 Task: Use the formula "PERCENTRANK.EXC" in spreadsheet "Project portfolio".
Action: Mouse moved to (109, 77)
Screenshot: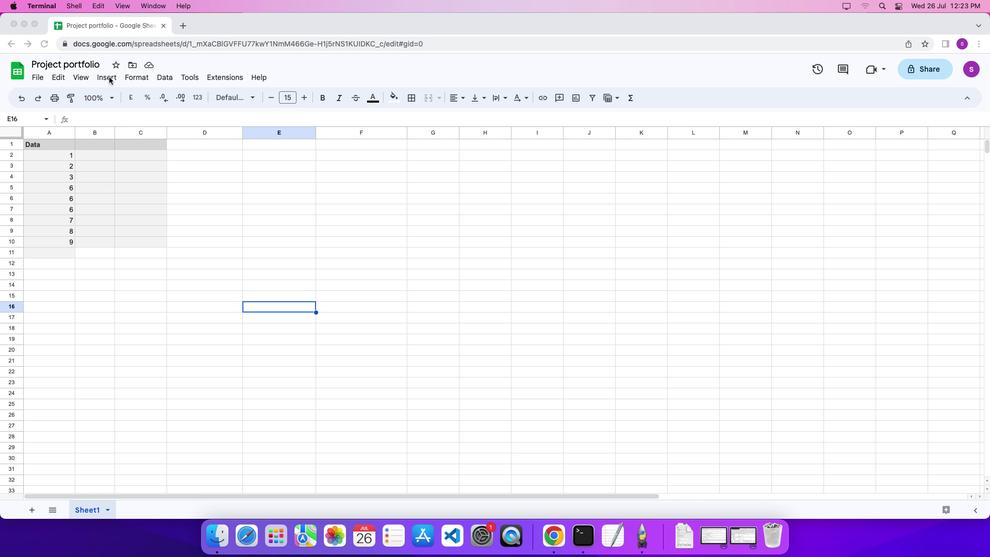 
Action: Mouse pressed left at (109, 77)
Screenshot: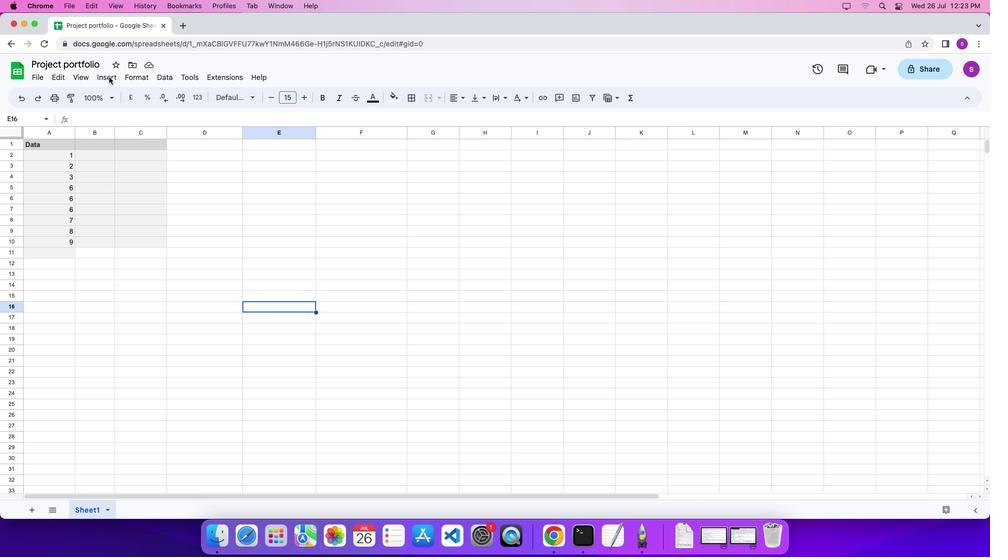 
Action: Mouse moved to (110, 76)
Screenshot: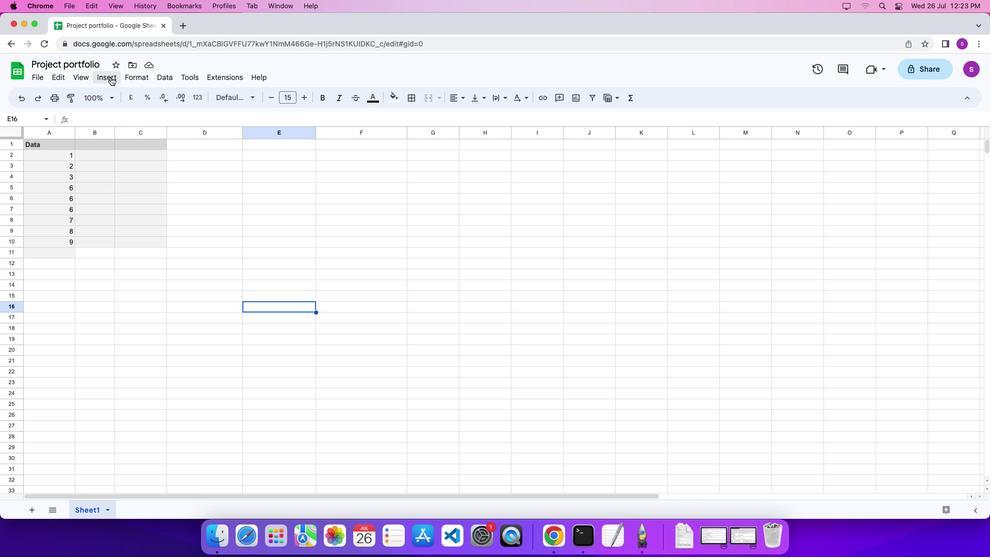 
Action: Mouse pressed left at (110, 76)
Screenshot: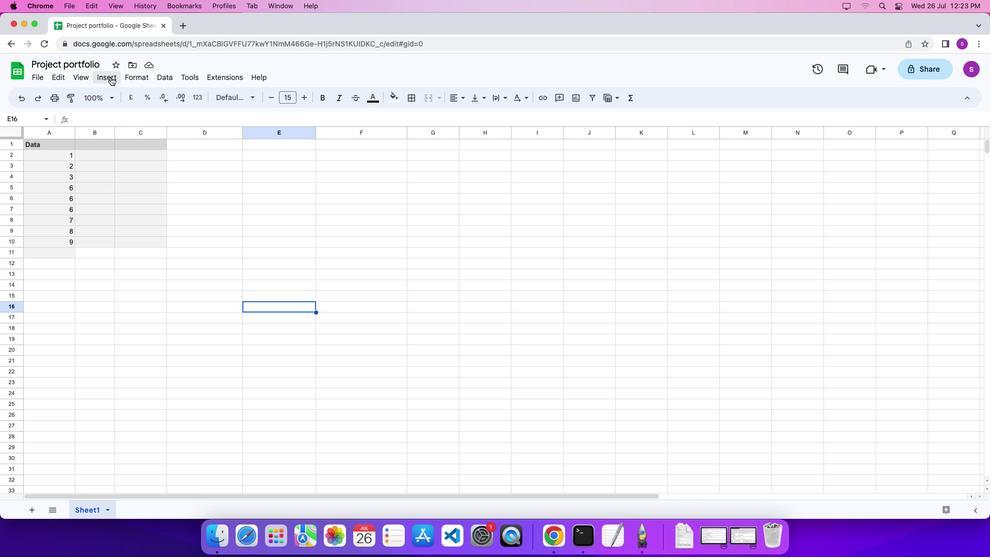 
Action: Mouse moved to (463, 379)
Screenshot: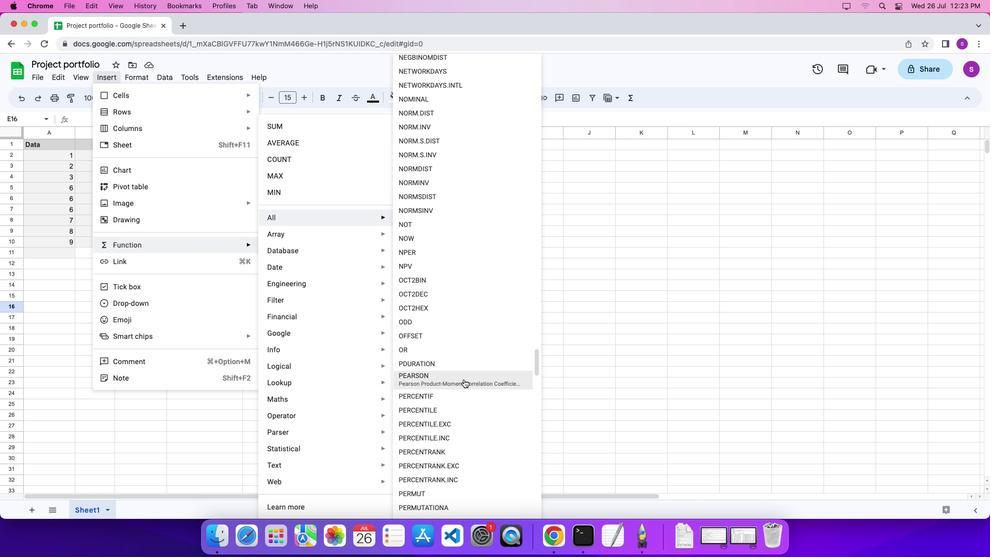 
Action: Mouse scrolled (463, 379) with delta (0, 0)
Screenshot: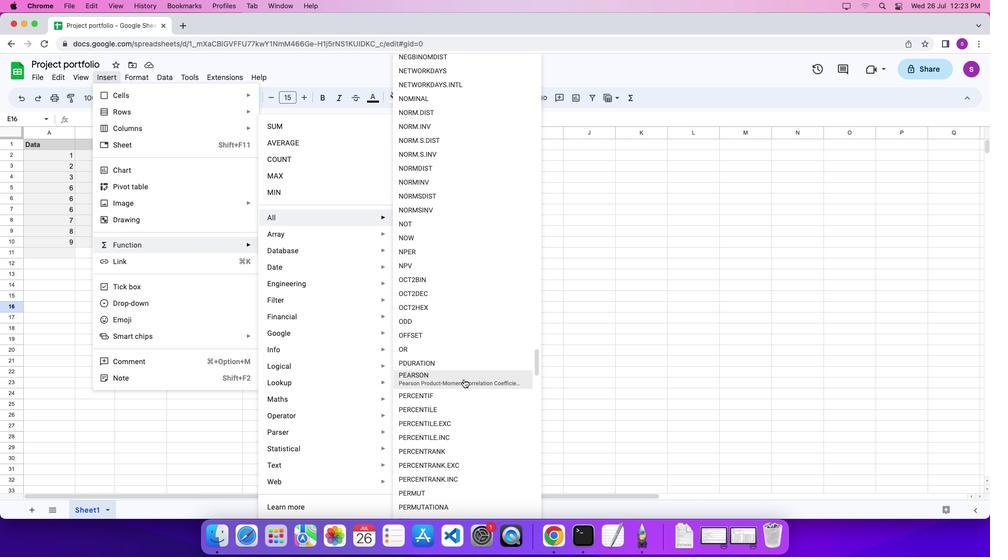
Action: Mouse moved to (473, 459)
Screenshot: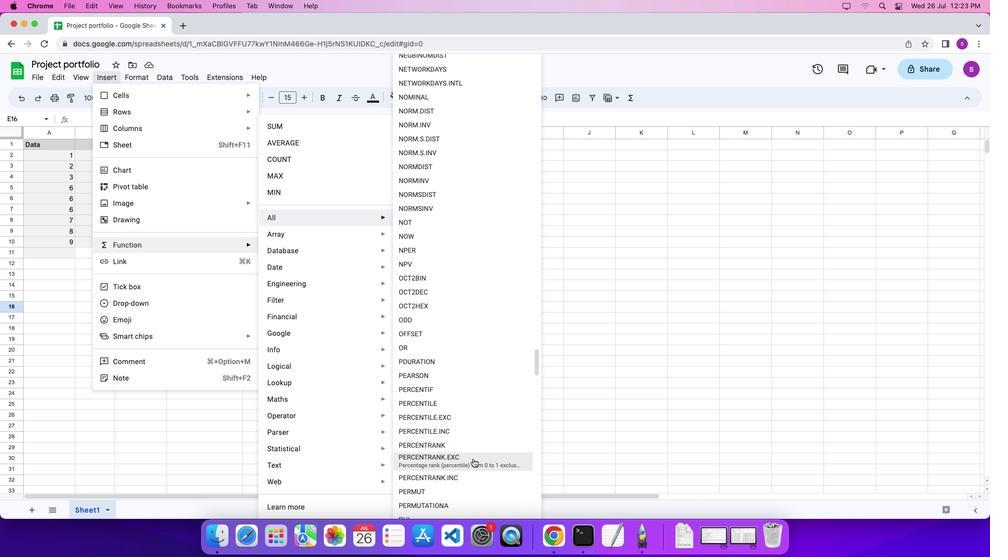 
Action: Mouse pressed left at (473, 459)
Screenshot: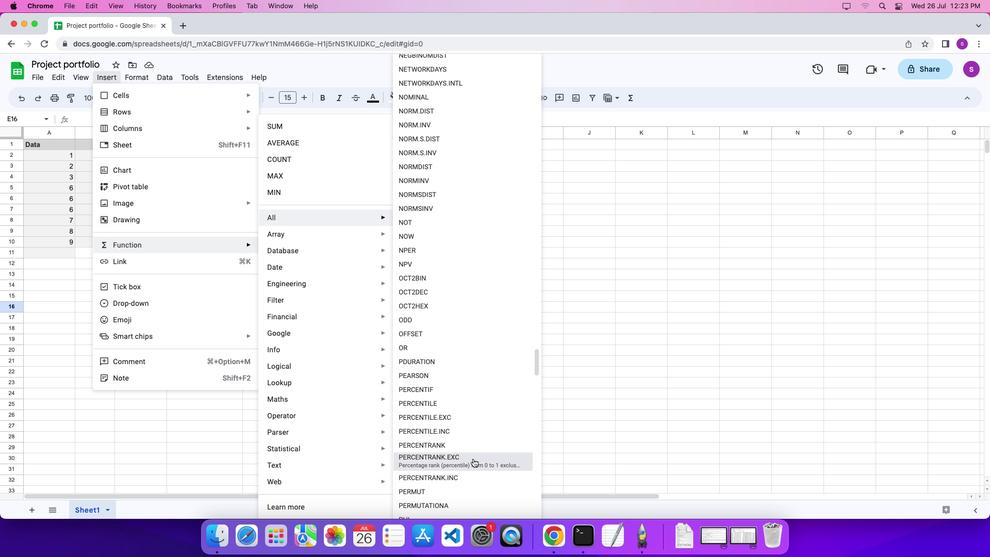 
Action: Mouse moved to (67, 154)
Screenshot: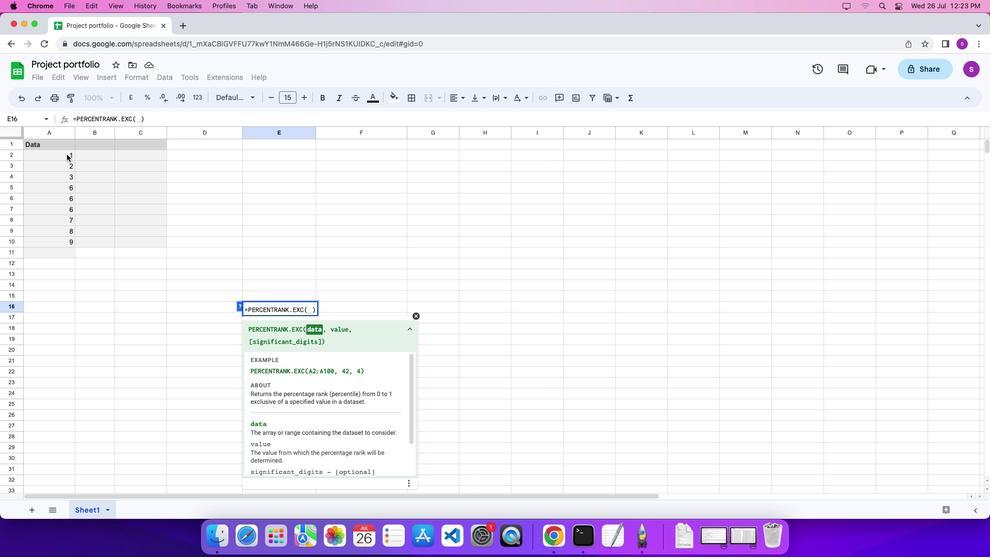 
Action: Mouse pressed left at (67, 154)
Screenshot: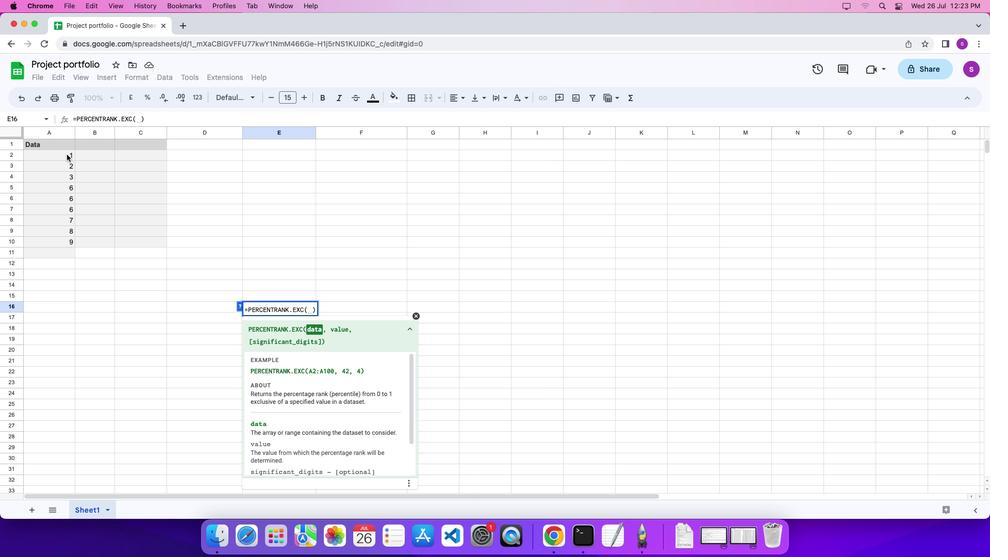 
Action: Mouse moved to (65, 237)
Screenshot: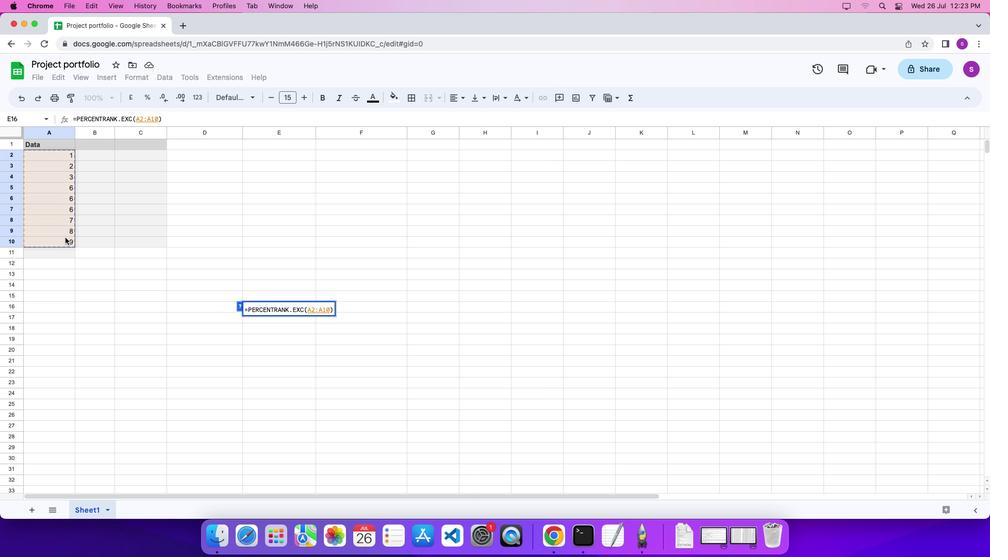 
Action: Key pressed ',''7''\x03'
Screenshot: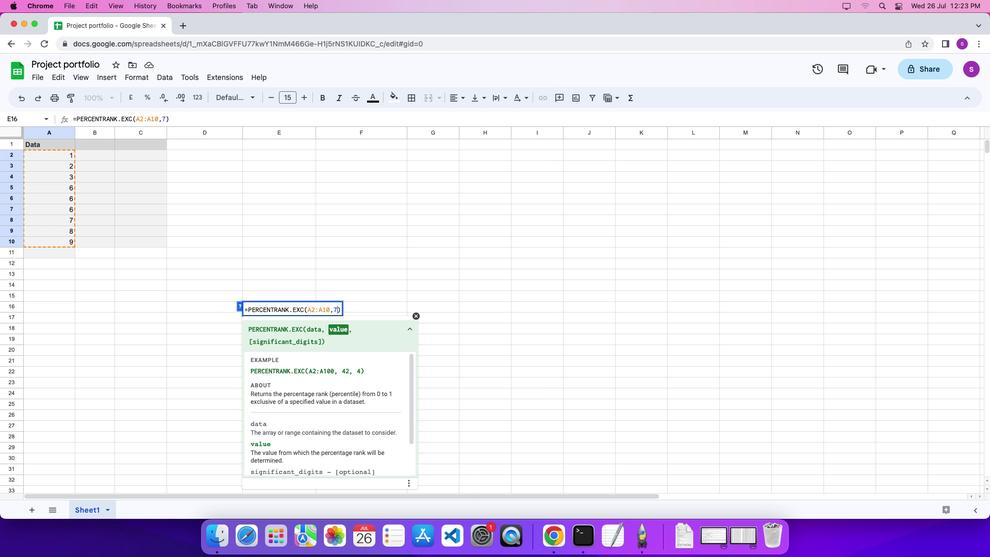 
